 Task: Create a section Code Collectors and in the section, add a milestone Agile Project Management Implementation in the project AgileJet
Action: Mouse moved to (52, 285)
Screenshot: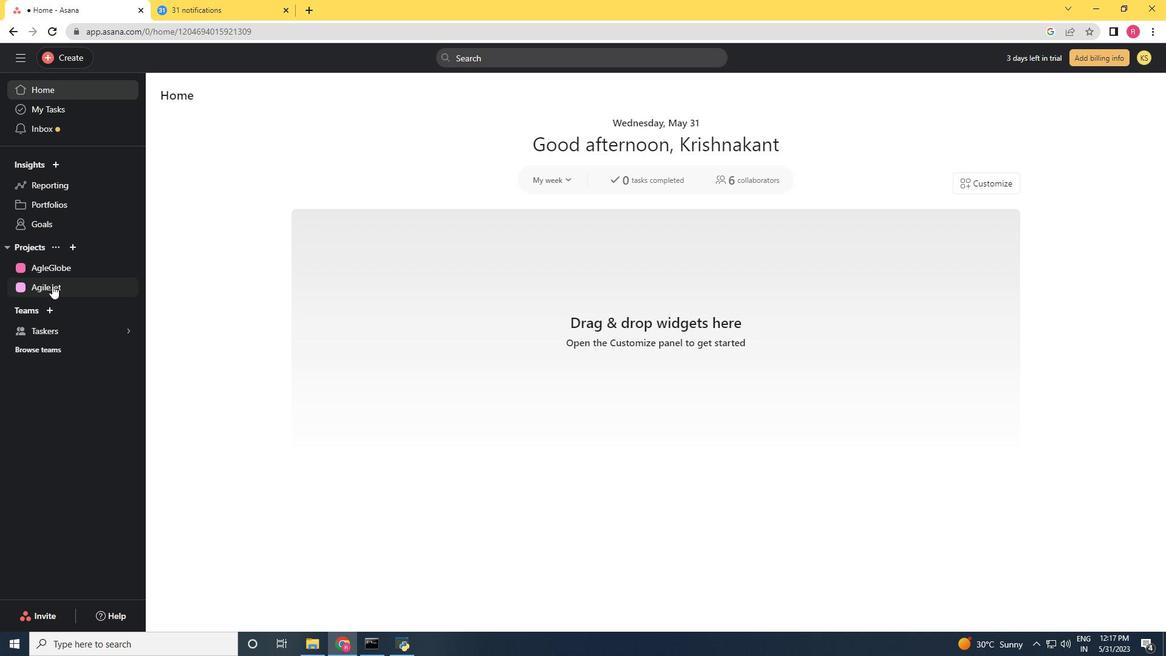 
Action: Mouse pressed left at (52, 285)
Screenshot: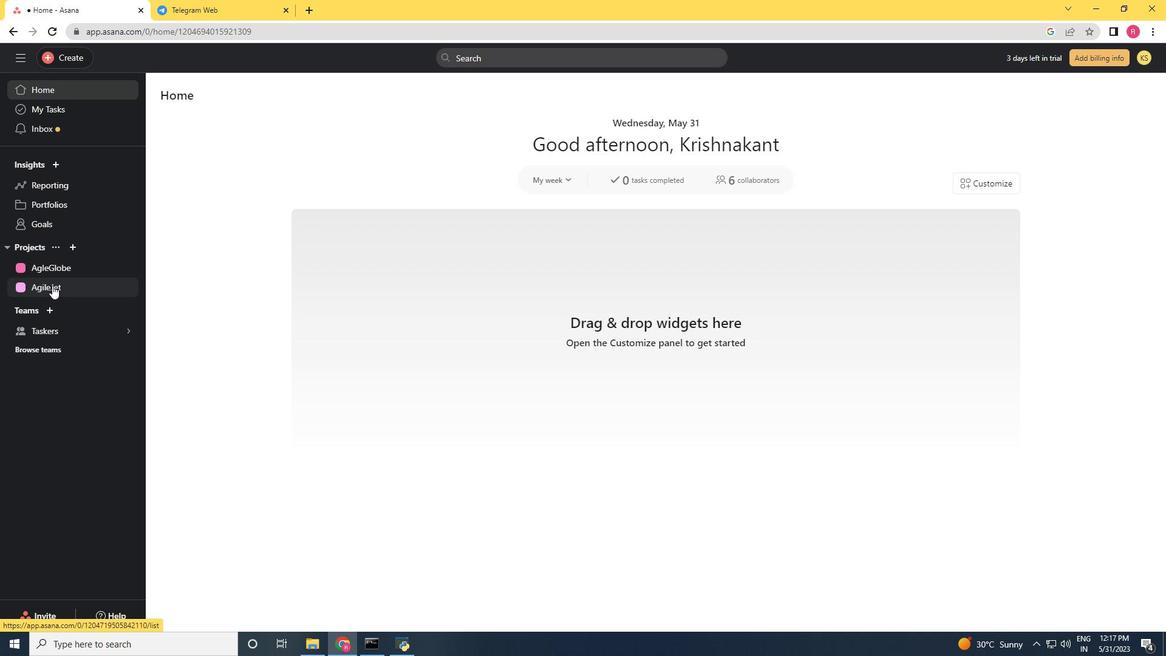 
Action: Mouse moved to (212, 413)
Screenshot: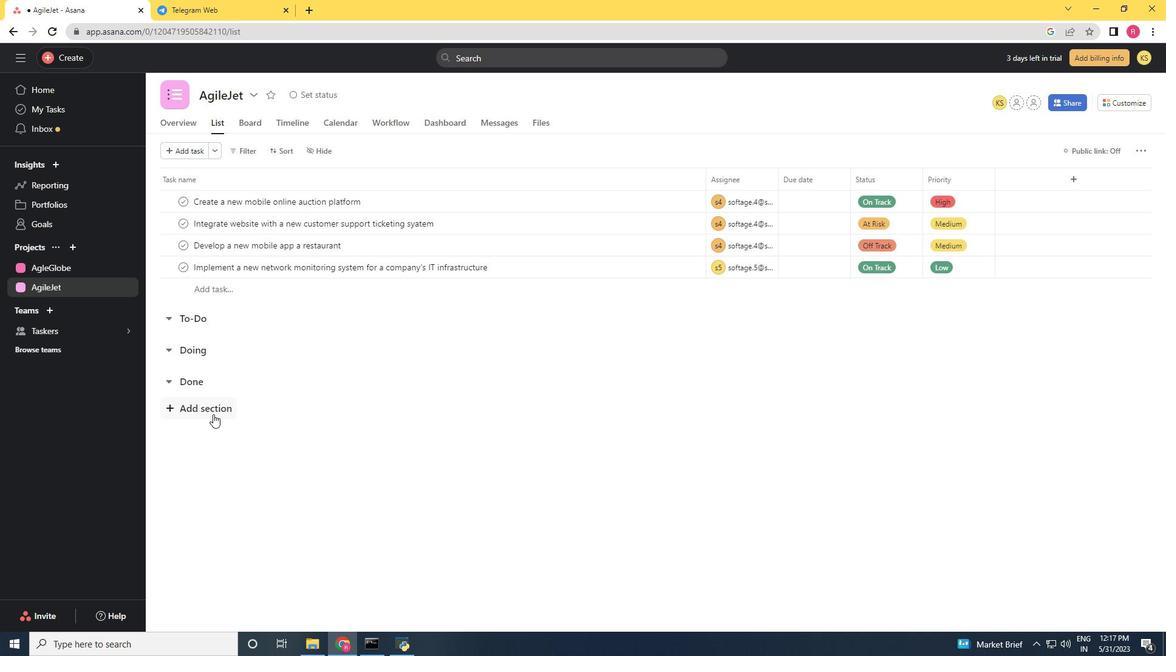 
Action: Mouse pressed left at (212, 413)
Screenshot: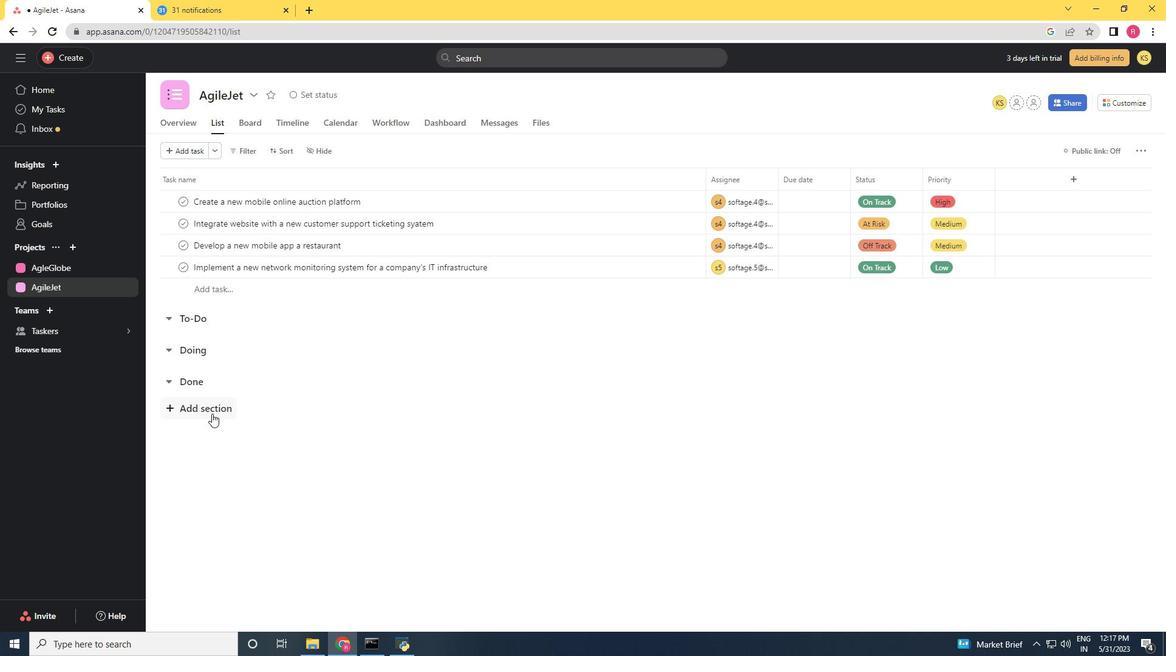 
Action: Mouse moved to (211, 413)
Screenshot: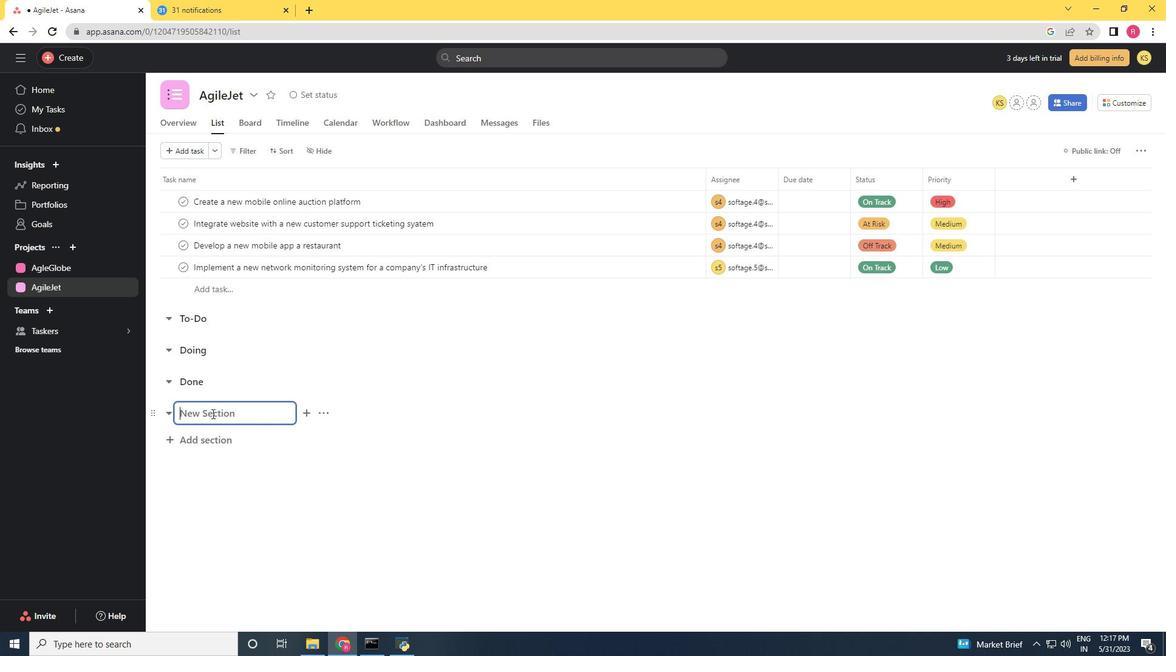 
Action: Key pressed <Key.shift><Key.shift><Key.shift><Key.shift><Key.shift><Key.shift><Key.shift><Key.shift><Key.shift>Code<Key.space><Key.shift>Collectors<Key.enter><Key.shift><Key.shift><Key.shift><Key.shift><Key.shift><Key.shift><Key.shift><Key.shift><Key.shift><Key.shift>Agile<Key.space><Key.shift><Key.shift>Project<Key.space><Key.shift><Key.shift><Key.shift><Key.shift><Key.shift><Key.shift><Key.shift>Management<Key.space><Key.shift>Implementation<Key.space>
Screenshot: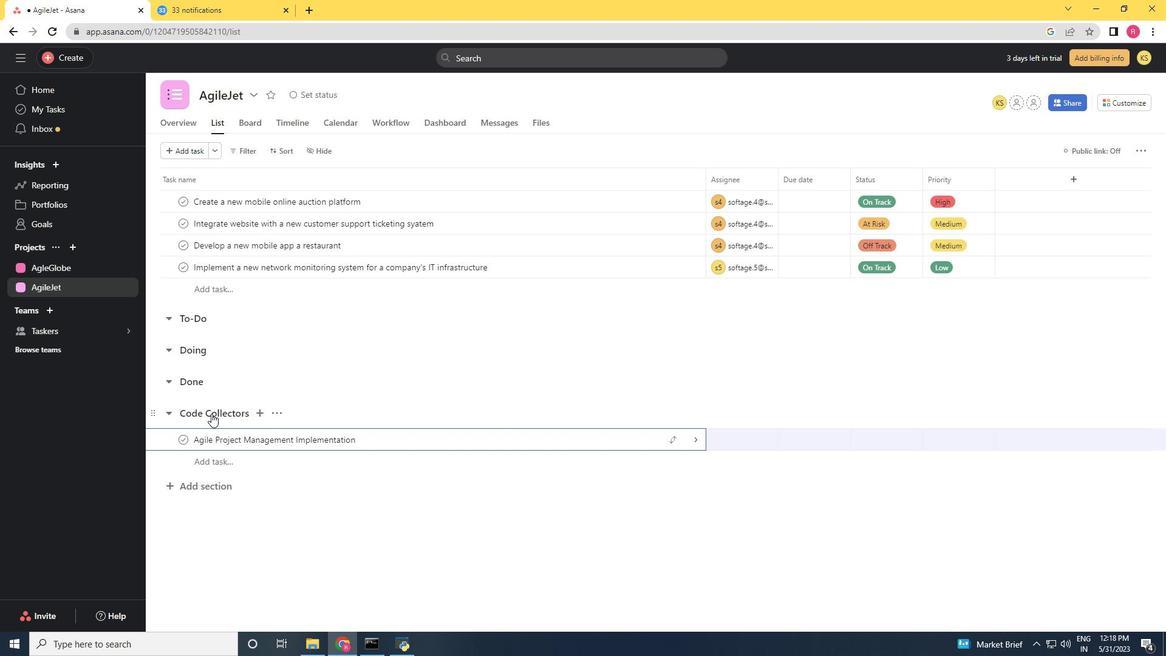 
Action: Mouse moved to (598, 435)
Screenshot: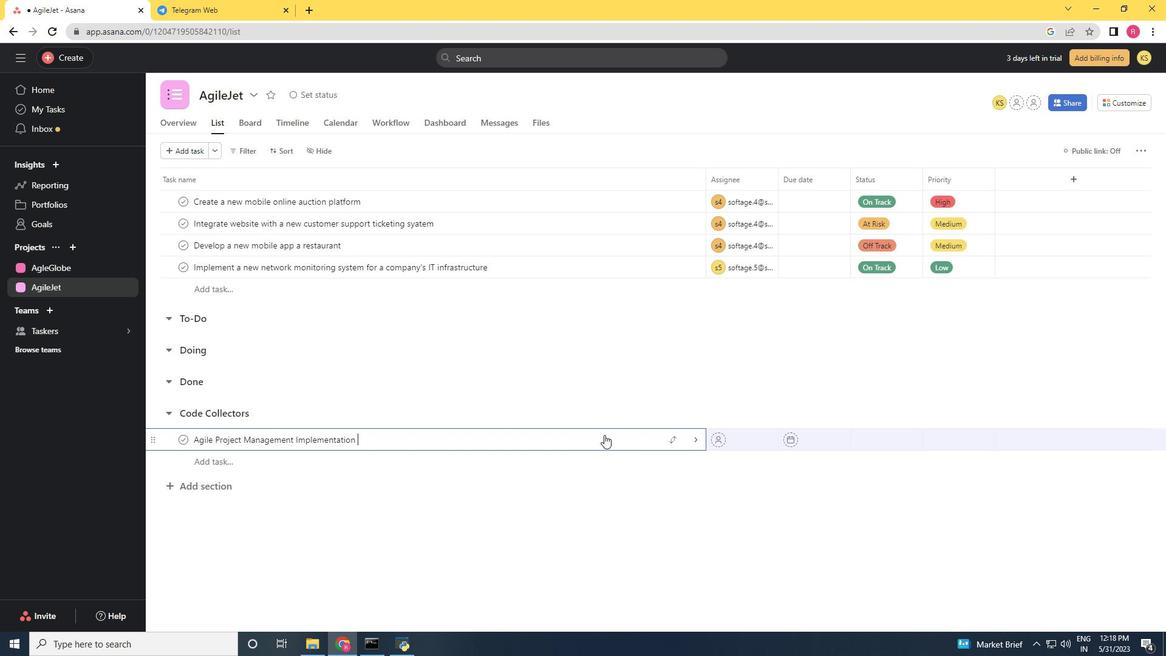 
Action: Mouse pressed right at (598, 435)
Screenshot: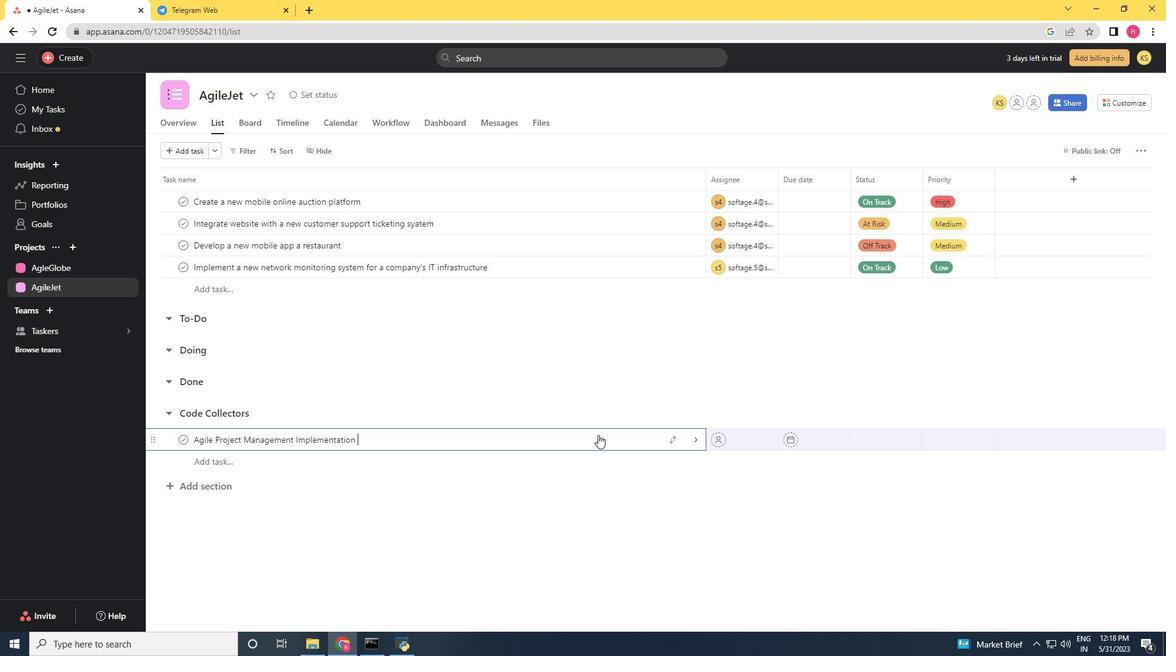 
Action: Mouse moved to (644, 381)
Screenshot: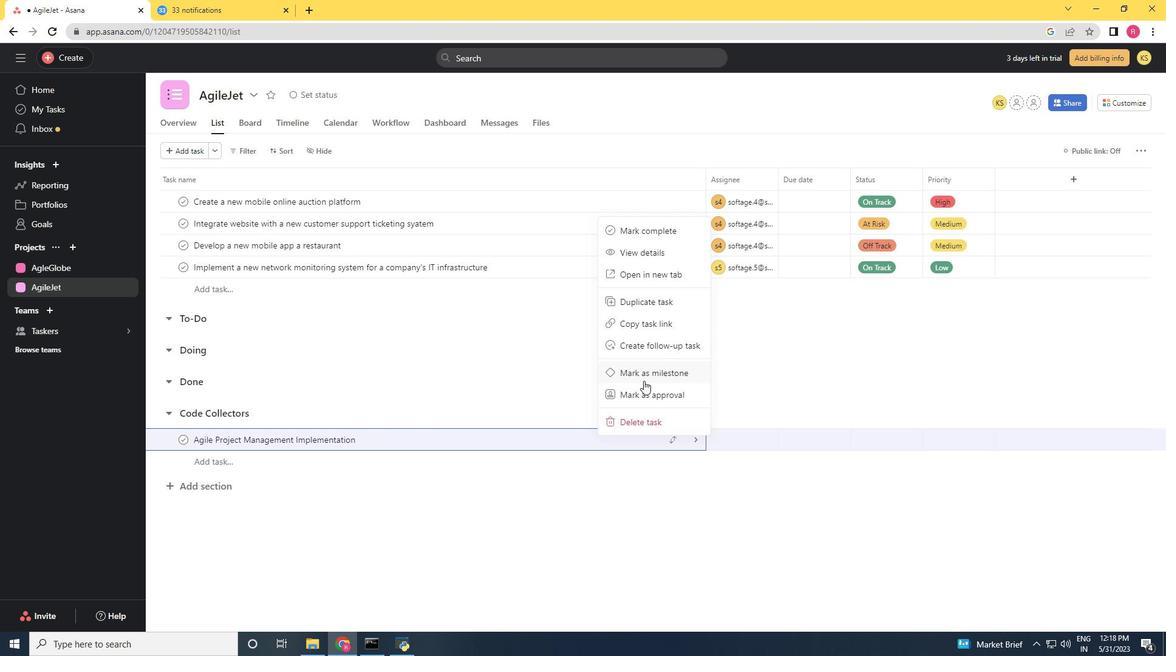
Action: Mouse pressed left at (644, 381)
Screenshot: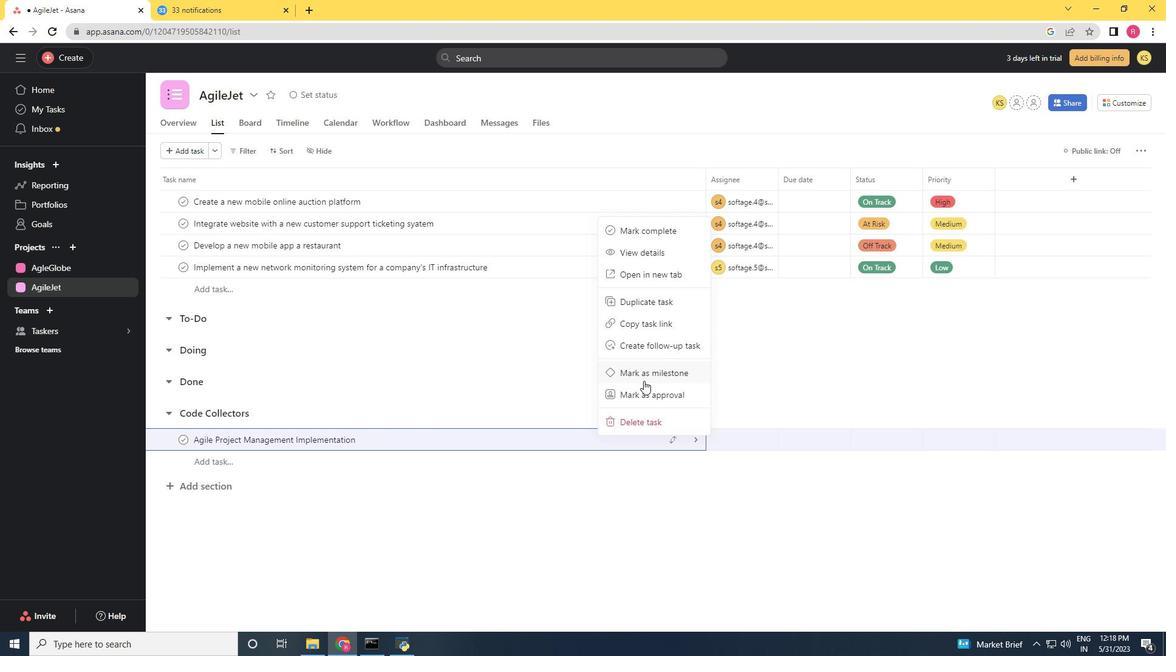 
